 Task: Create in the project AgileCraft in Backlog an issue 'Integrate a new virtual reality feature into an existing mobile application to enhance user experience and immersion', assign it to team member softage.3@softage.net and change the status to IN PROGRESS. Create in the project AgileCraft in Backlog an issue 'Develop a new tool for automated testing of performance and stress testing for voice assistants', assign it to team member softage.4@softage.net and change the status to IN PROGRESS
Action: Mouse moved to (193, 58)
Screenshot: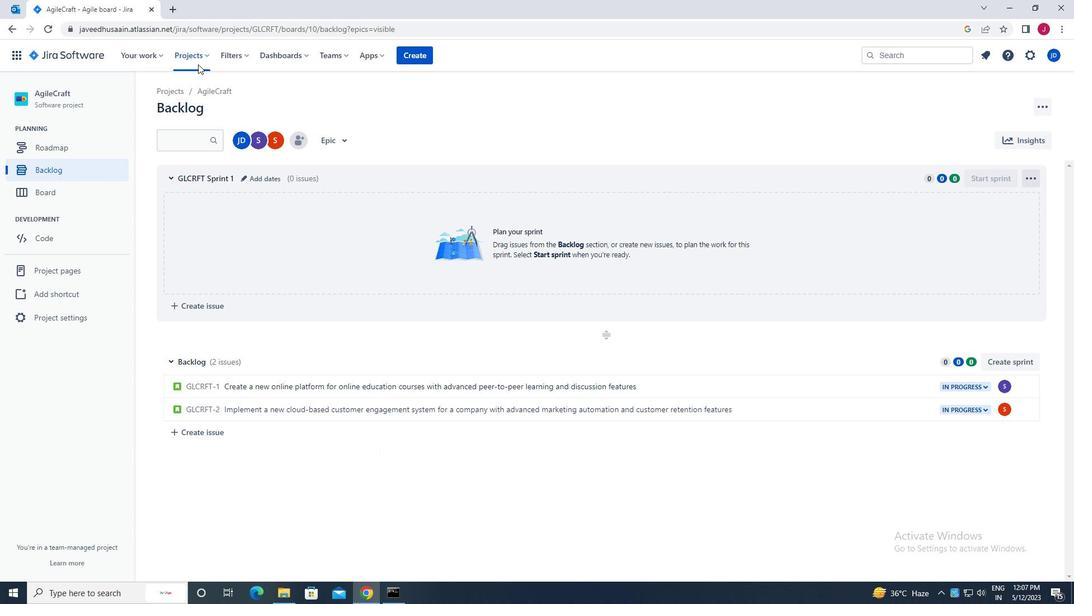 
Action: Mouse pressed left at (193, 58)
Screenshot: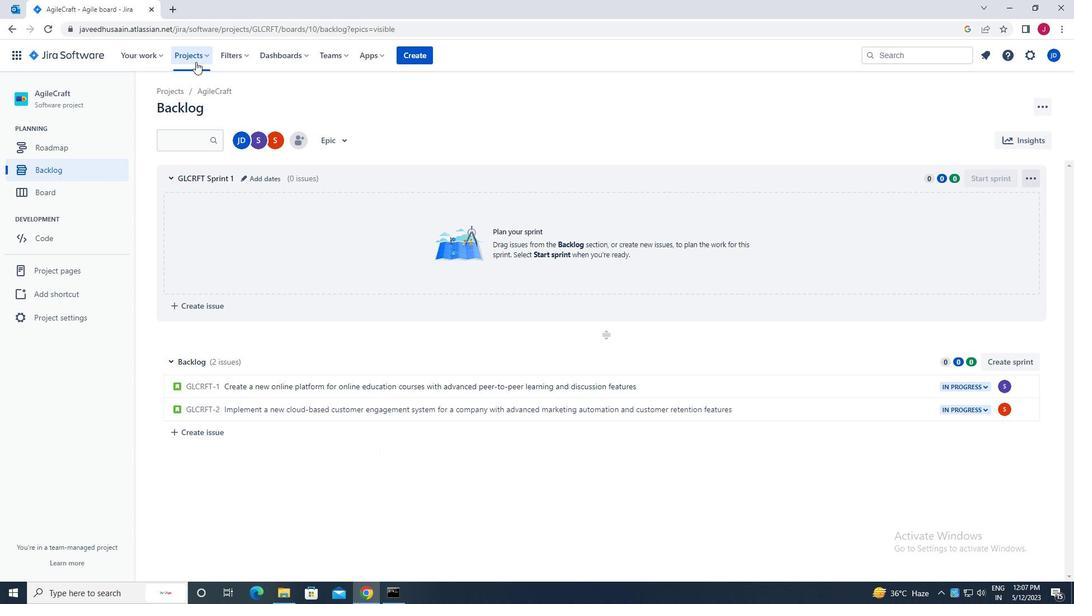 
Action: Mouse moved to (222, 100)
Screenshot: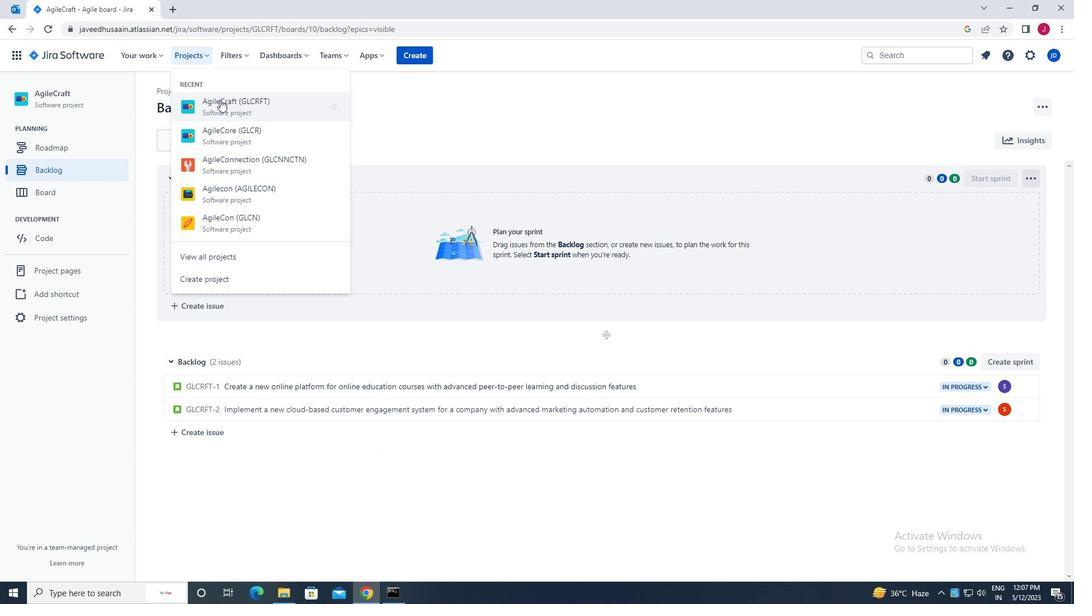 
Action: Mouse pressed left at (222, 100)
Screenshot: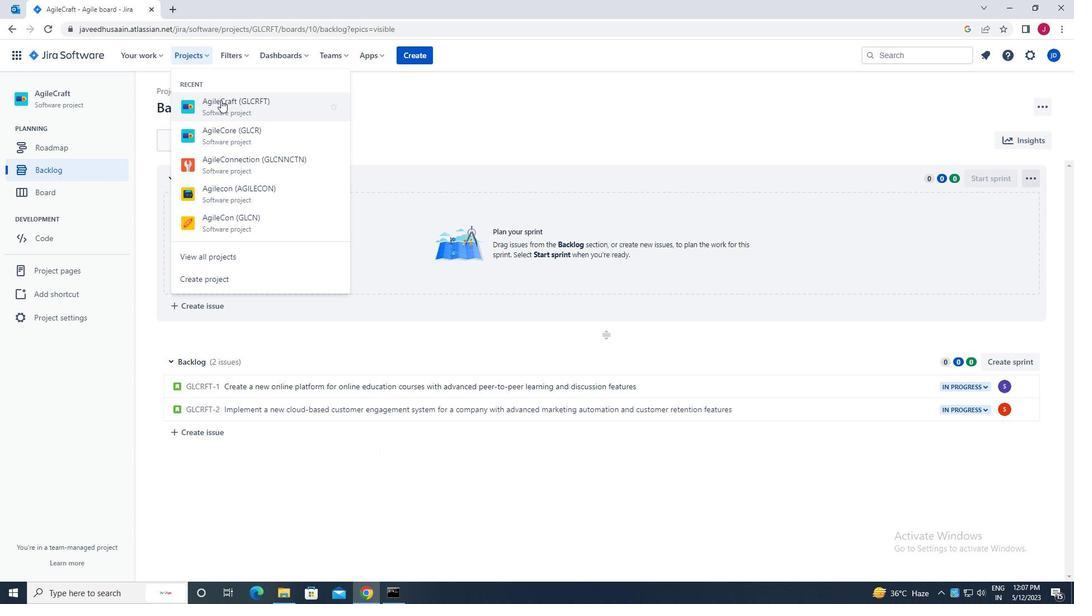
Action: Mouse moved to (69, 170)
Screenshot: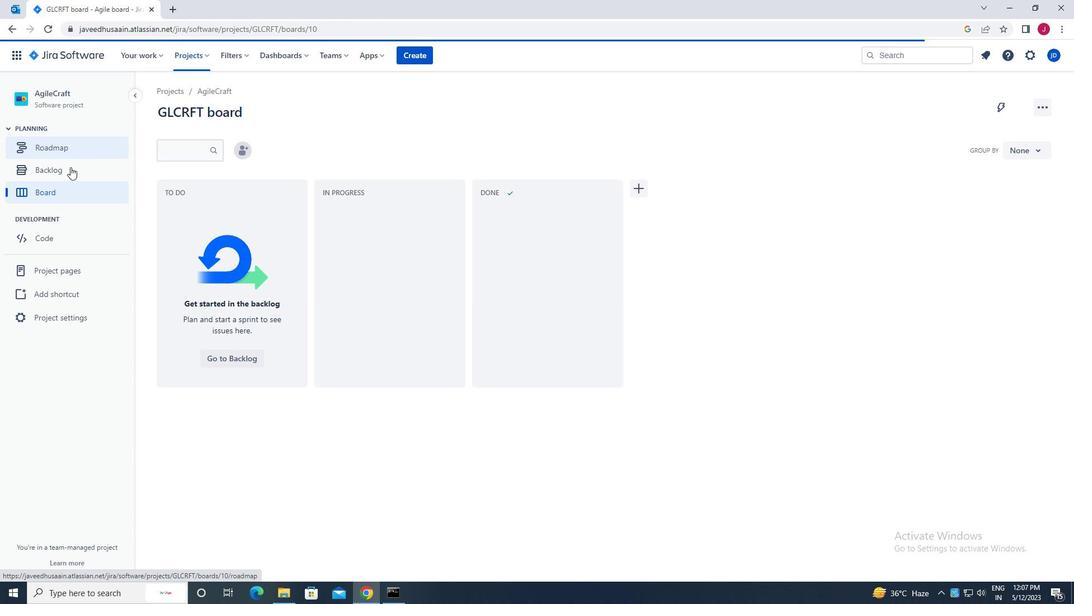 
Action: Mouse pressed left at (69, 170)
Screenshot: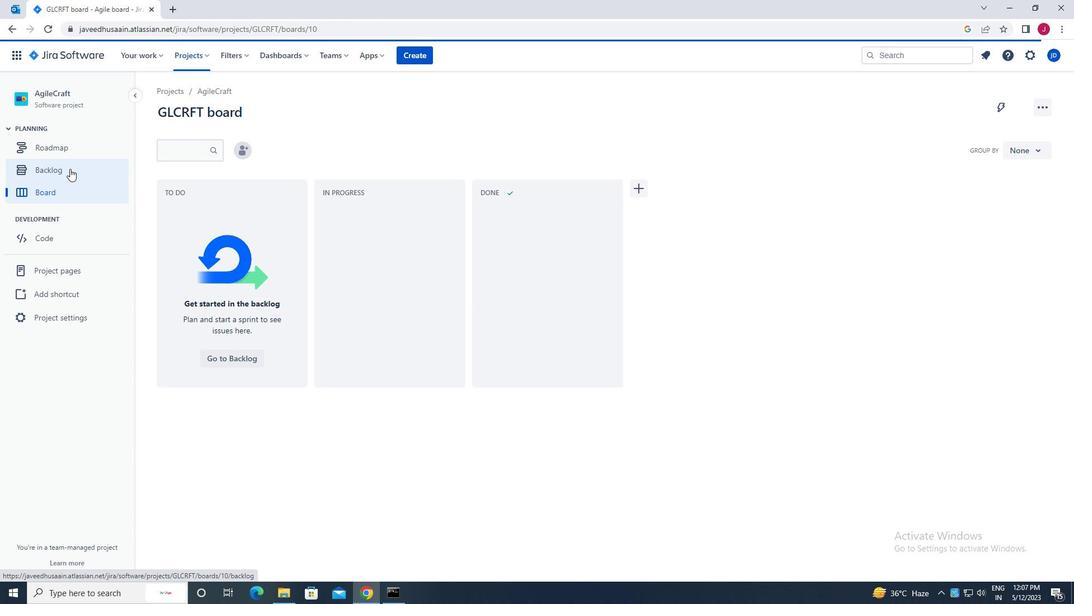 
Action: Mouse moved to (213, 438)
Screenshot: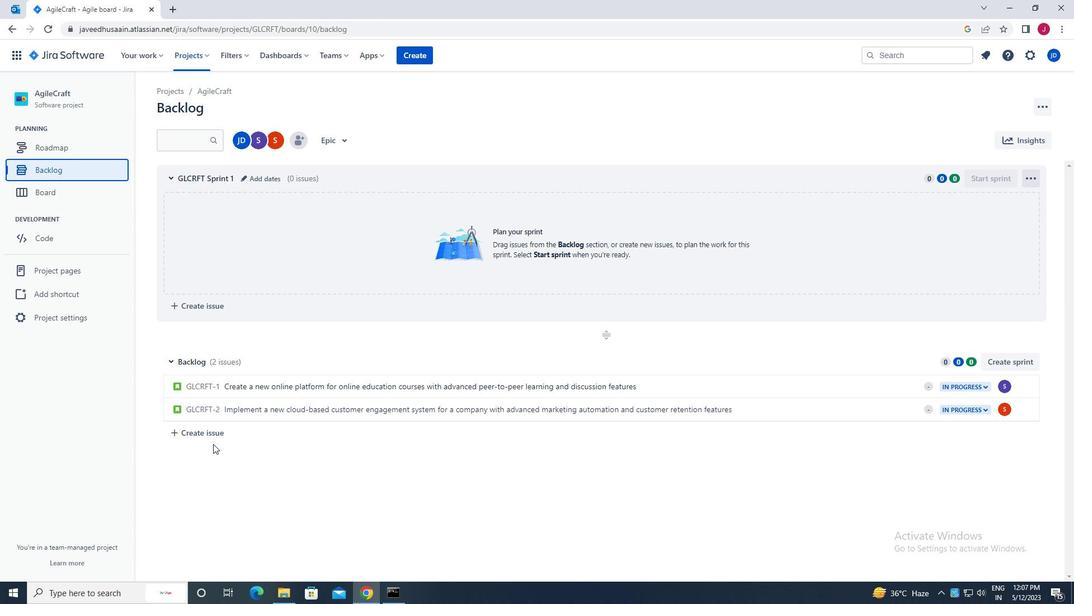 
Action: Mouse pressed left at (213, 438)
Screenshot: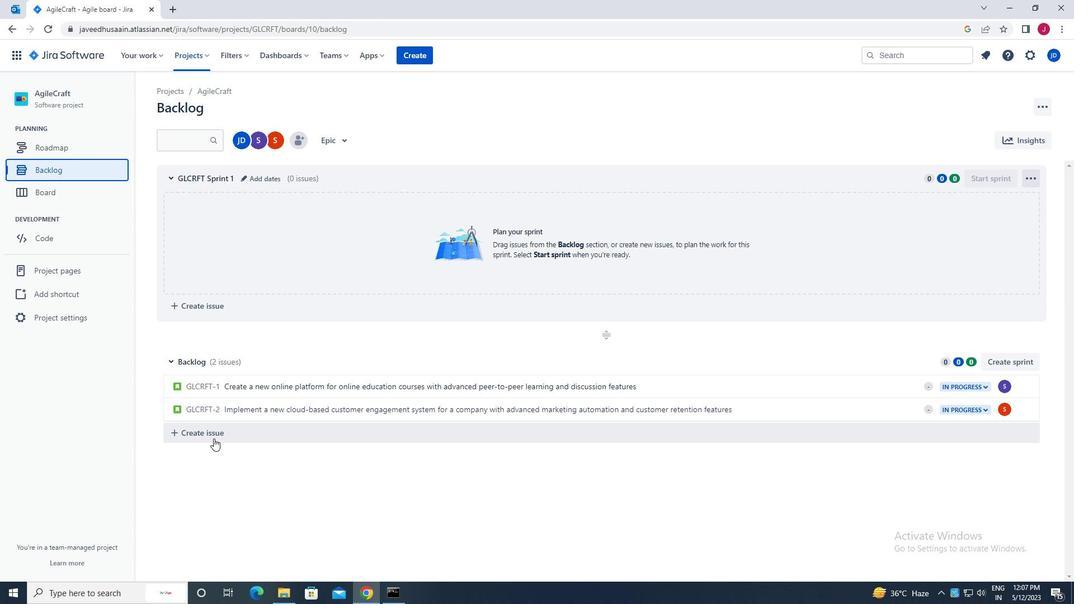 
Action: Mouse moved to (263, 434)
Screenshot: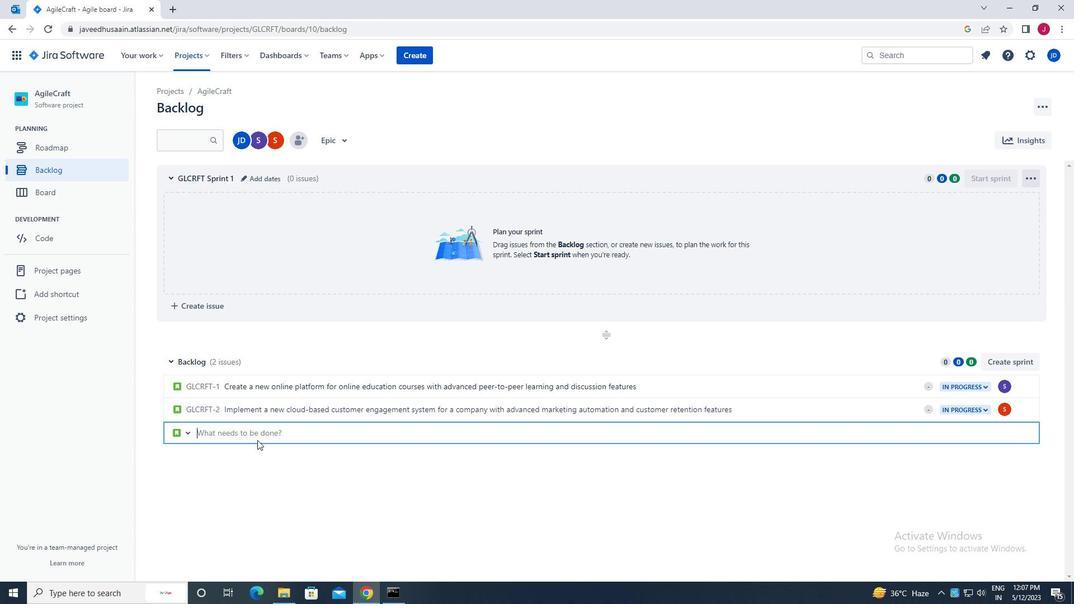 
Action: Mouse pressed left at (263, 434)
Screenshot: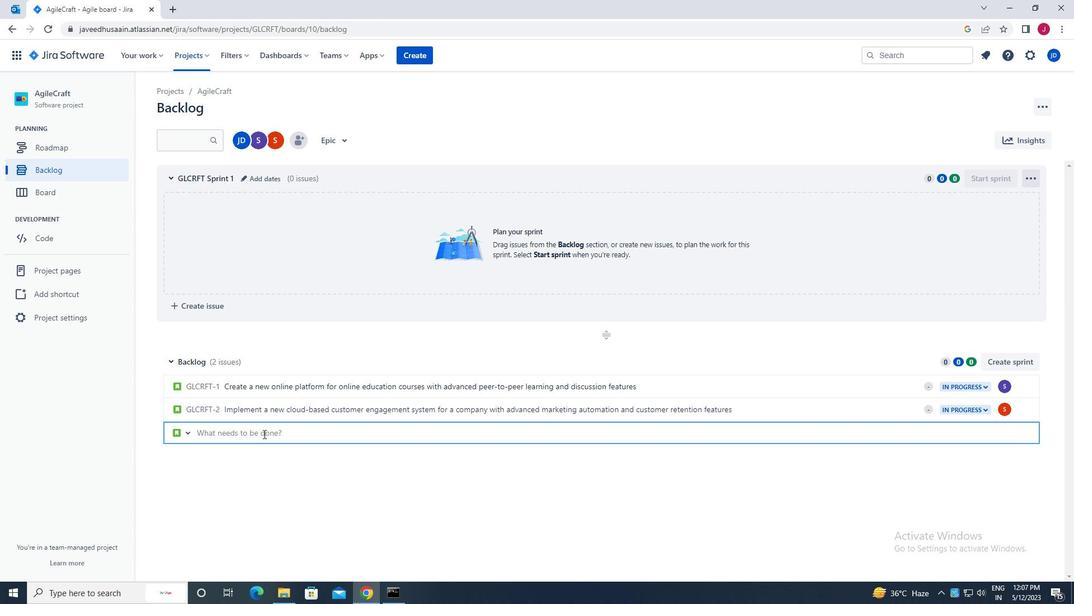 
Action: Mouse moved to (264, 434)
Screenshot: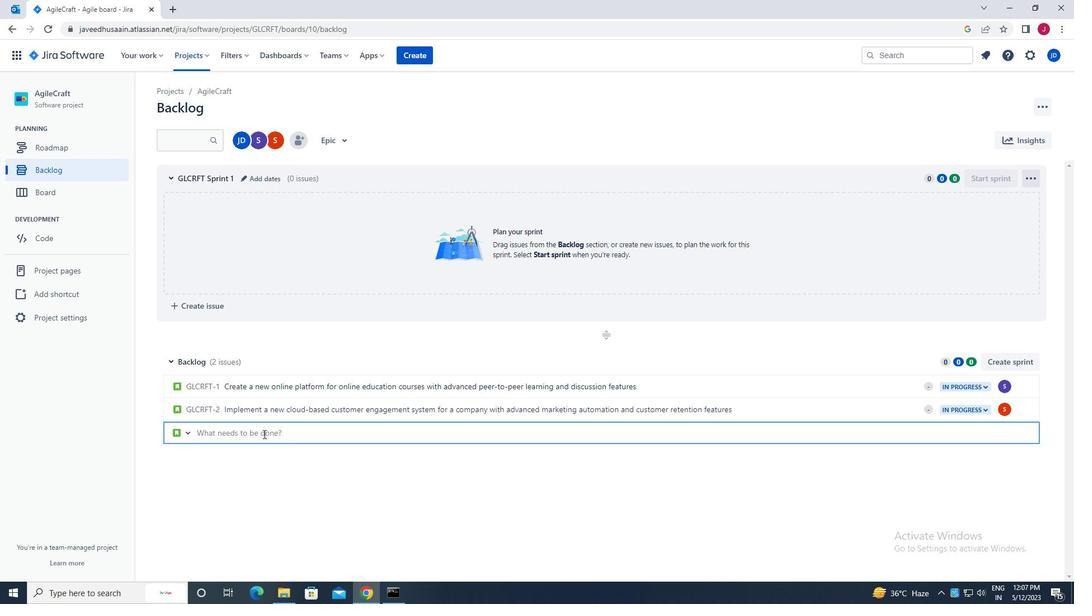 
Action: Key pressed i<Key.caps_lock>ntegrate<Key.space>a<Key.space>new<Key.space>virtual<Key.space>reality<Key.space>features<Key.backspace><Key.space>into<Key.space>an<Key.space>existing<Key.space>mobile<Key.space>application<Key.space>to<Key.space>ehn<Key.backspace><Key.backspace>nhance<Key.space>user<Key.space>experience<Key.space>and<Key.space>immersion<Key.enter>
Screenshot: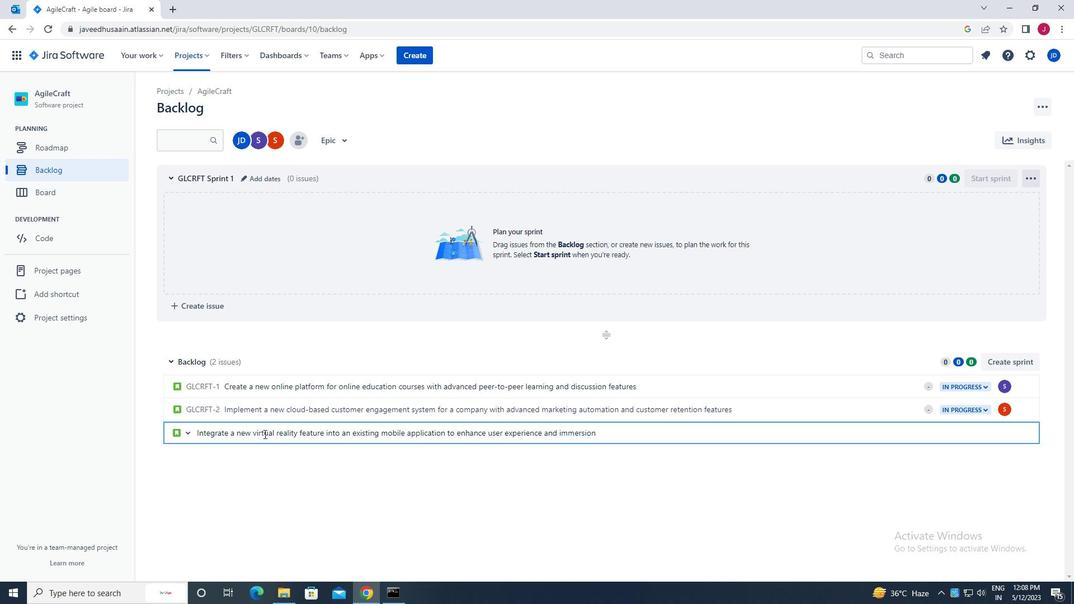 
Action: Mouse moved to (1004, 433)
Screenshot: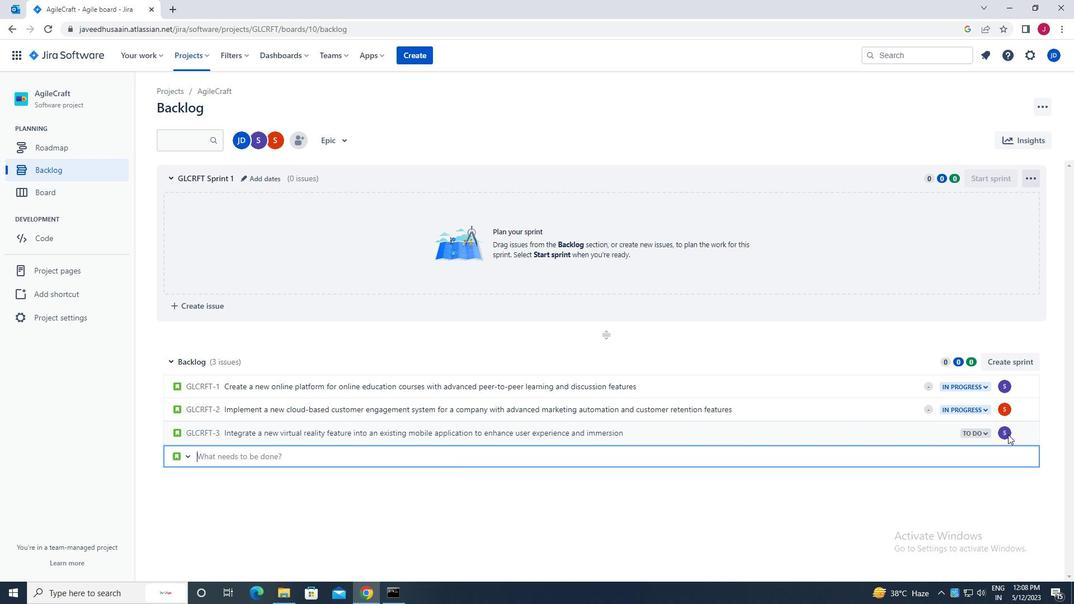 
Action: Mouse pressed left at (1004, 433)
Screenshot: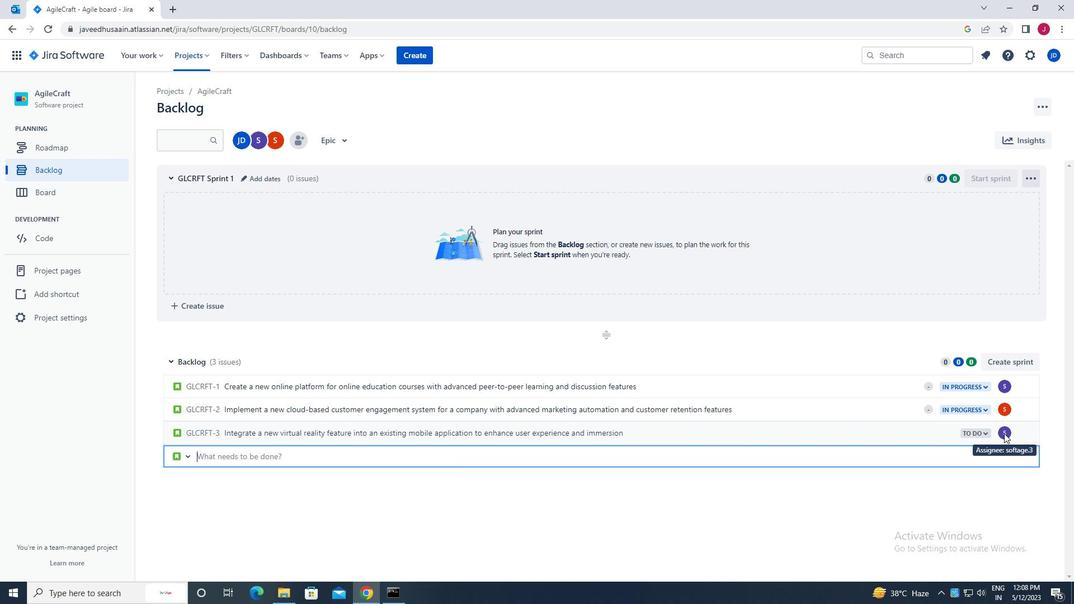 
Action: Mouse moved to (1002, 433)
Screenshot: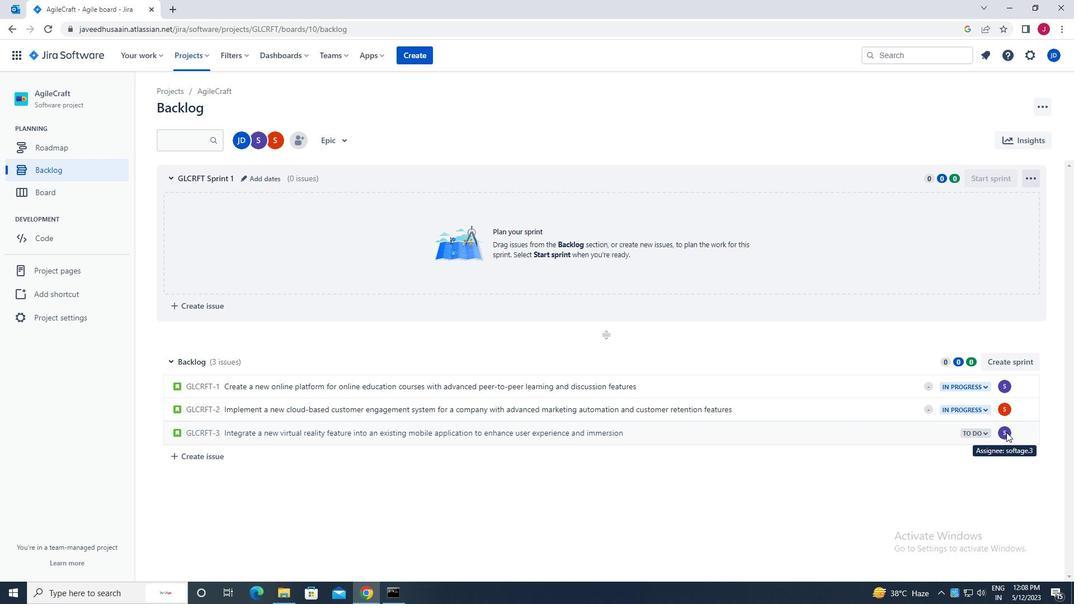 
Action: Mouse pressed left at (1002, 433)
Screenshot: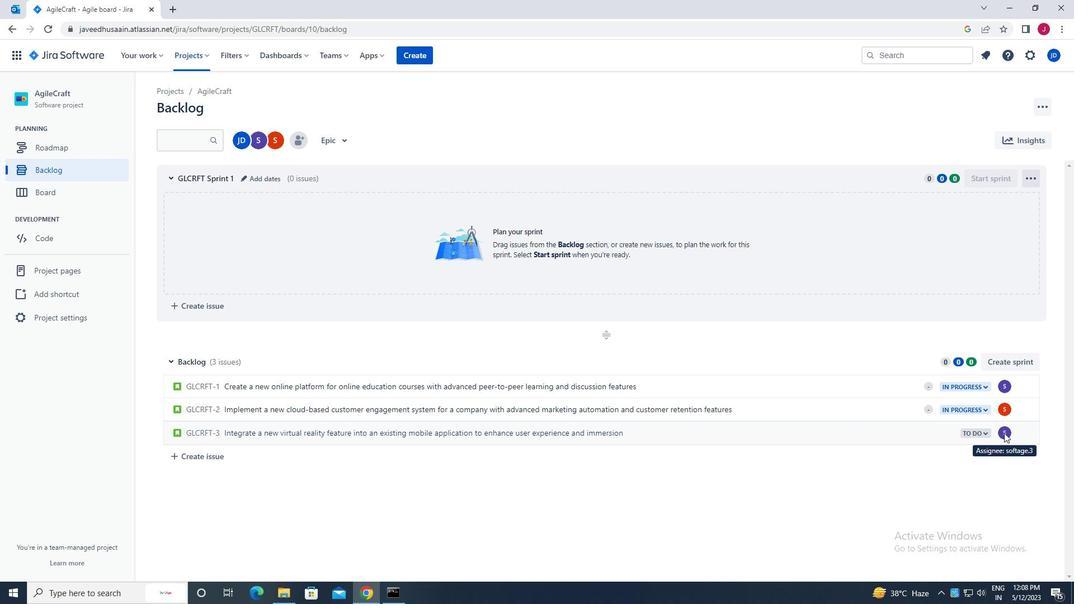 
Action: Mouse moved to (1003, 433)
Screenshot: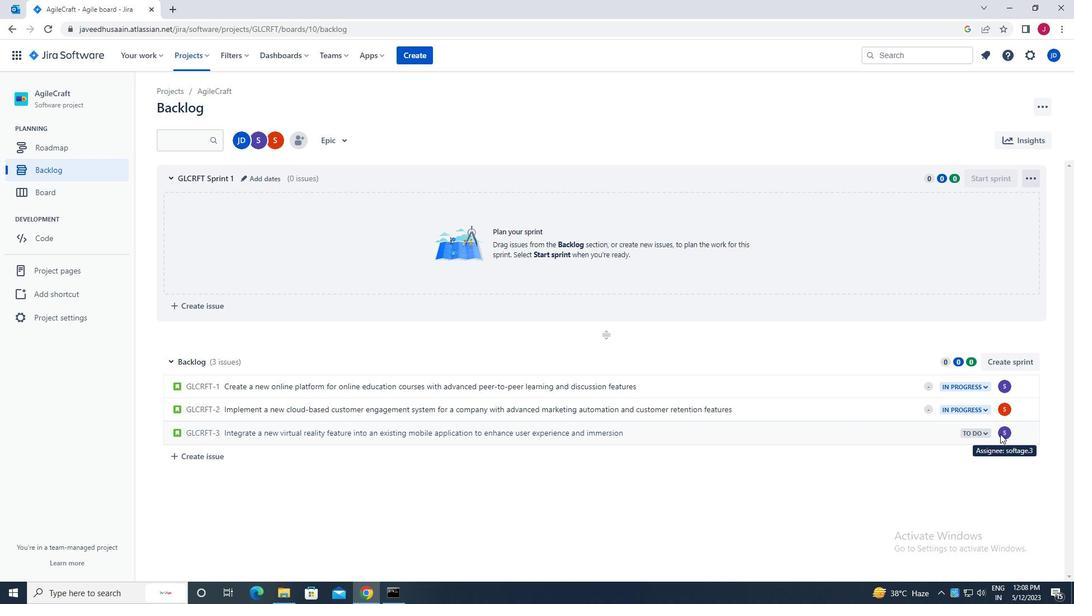 
Action: Mouse pressed left at (1003, 433)
Screenshot: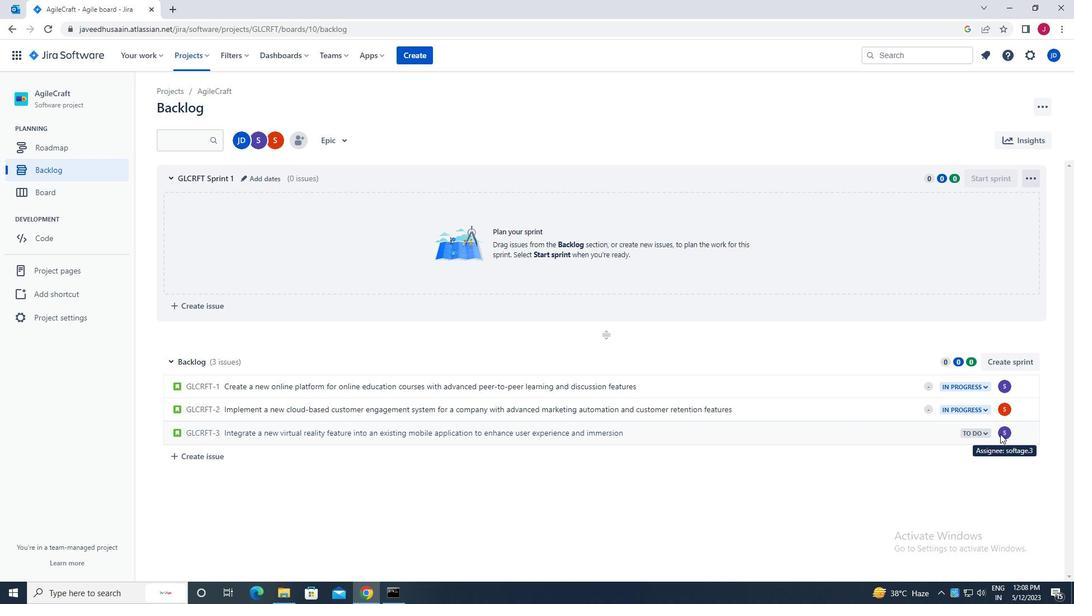 
Action: Mouse moved to (1005, 432)
Screenshot: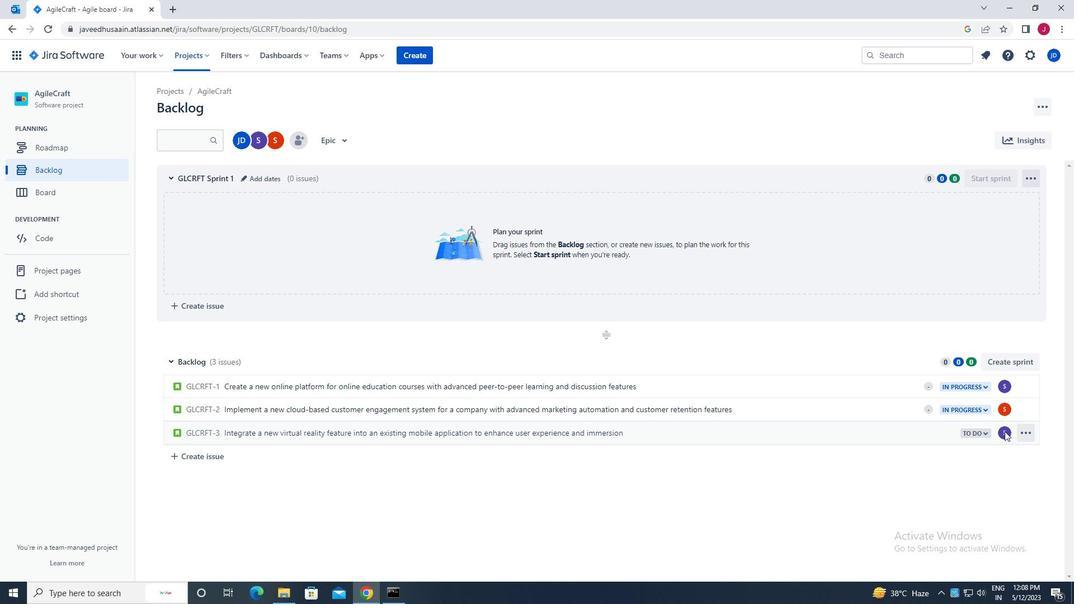
Action: Mouse pressed left at (1005, 432)
Screenshot: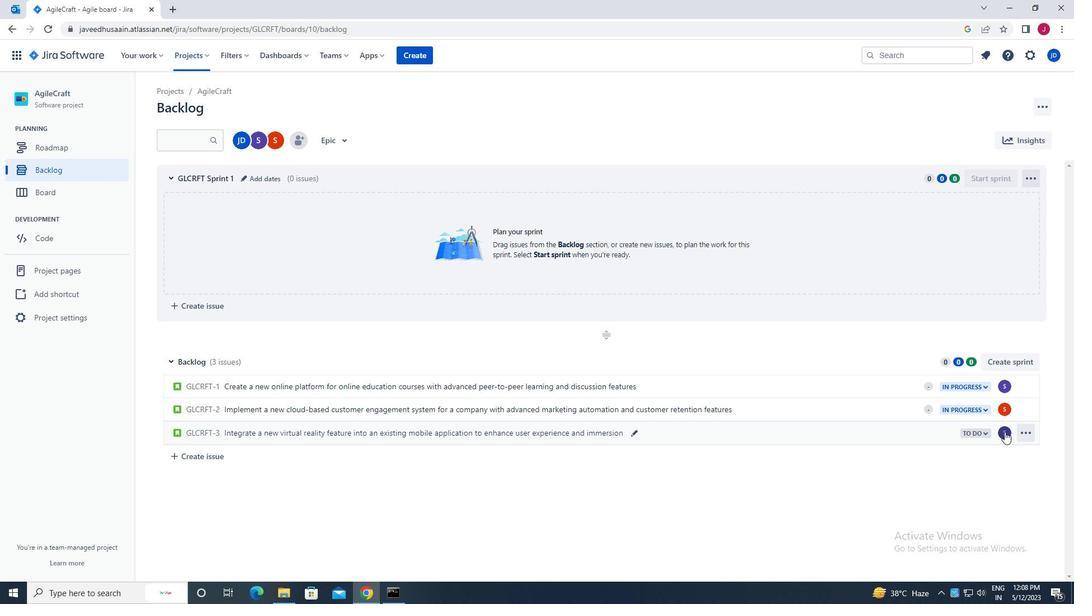 
Action: Mouse moved to (944, 462)
Screenshot: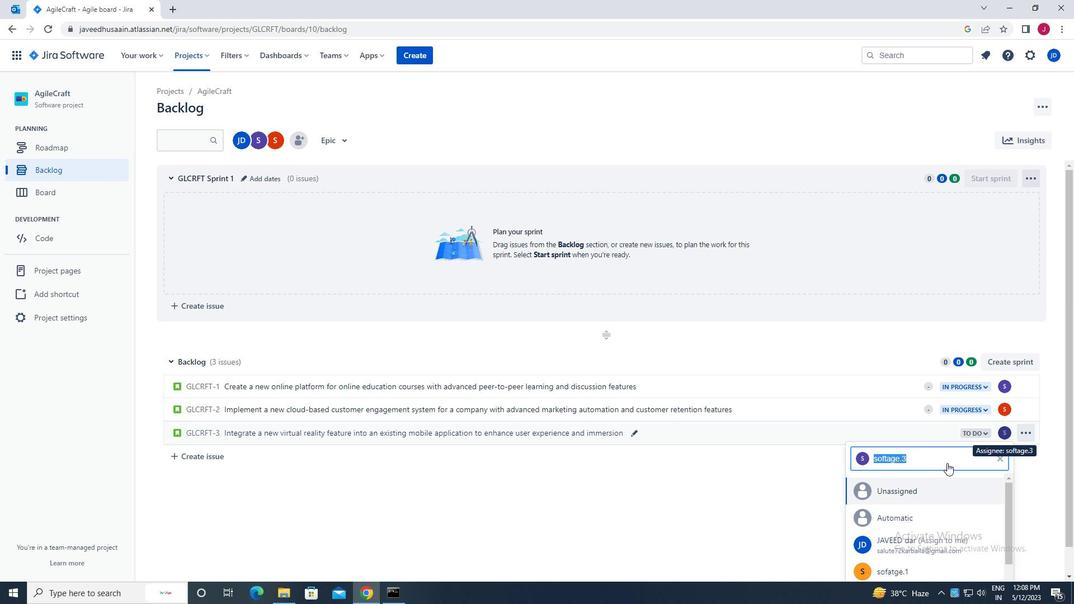 
Action: Key pressed soft
Screenshot: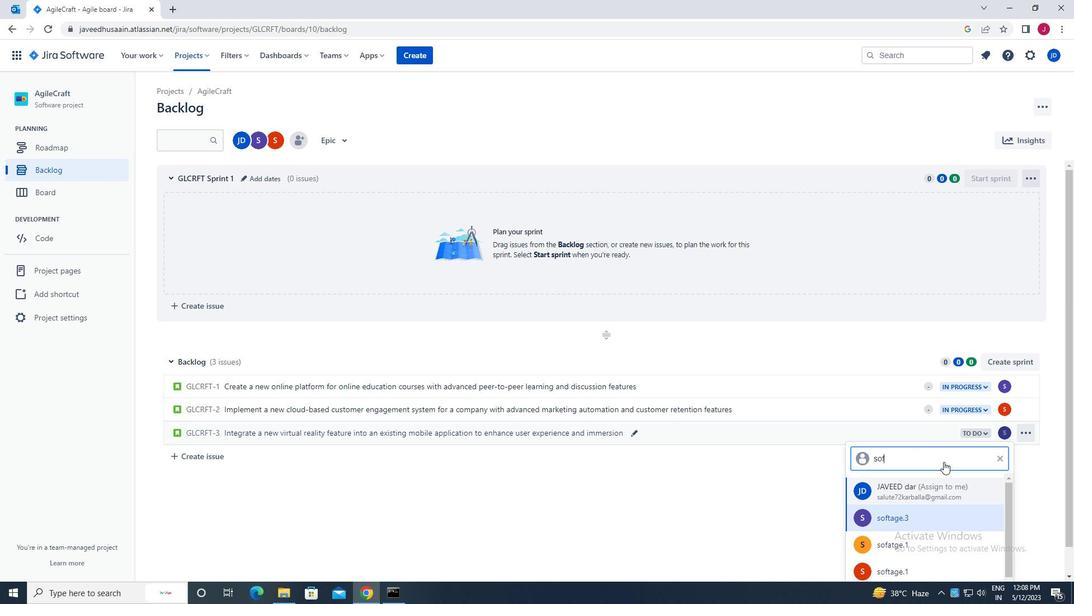 
Action: Mouse moved to (930, 492)
Screenshot: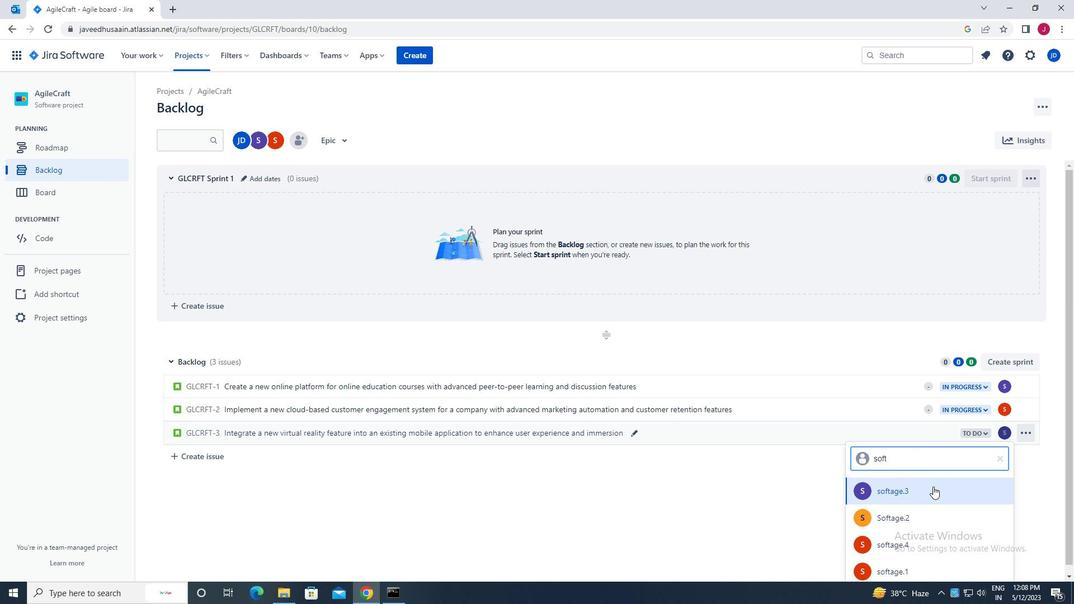 
Action: Mouse pressed left at (930, 492)
Screenshot: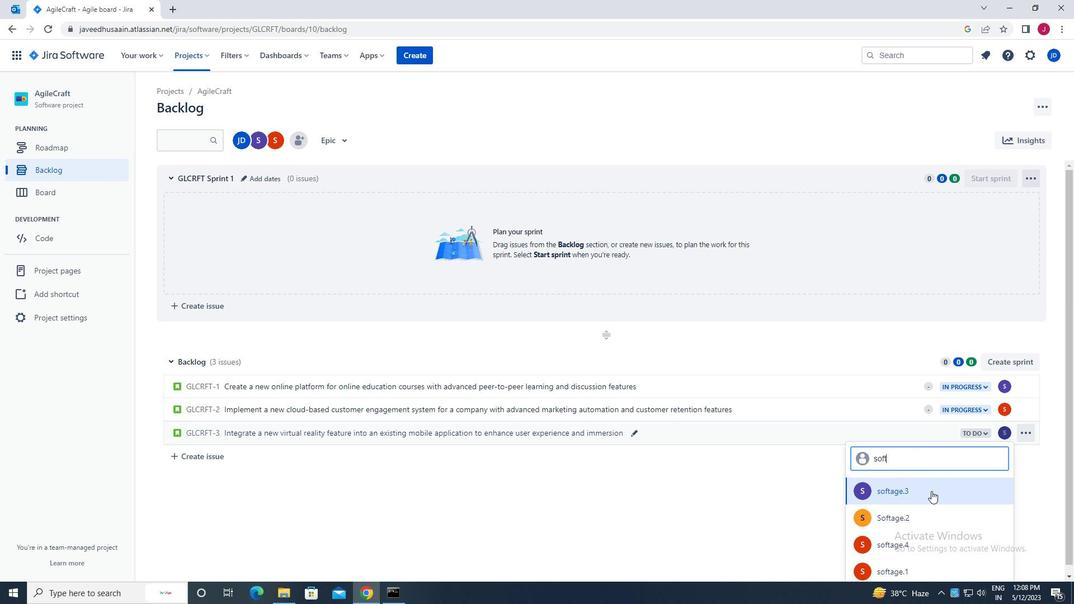 
Action: Mouse moved to (984, 434)
Screenshot: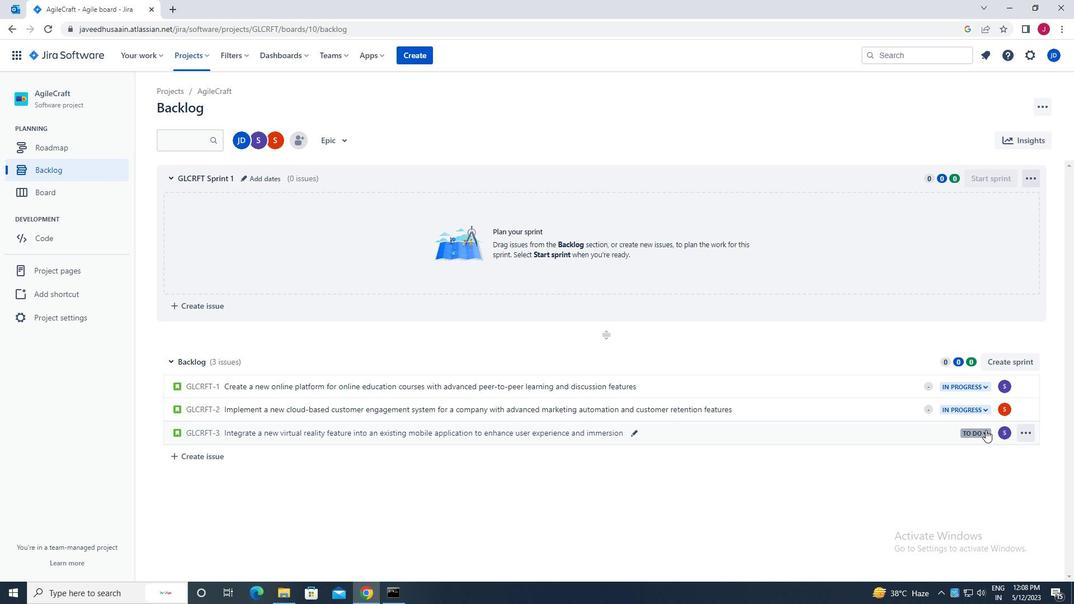 
Action: Mouse pressed left at (984, 434)
Screenshot: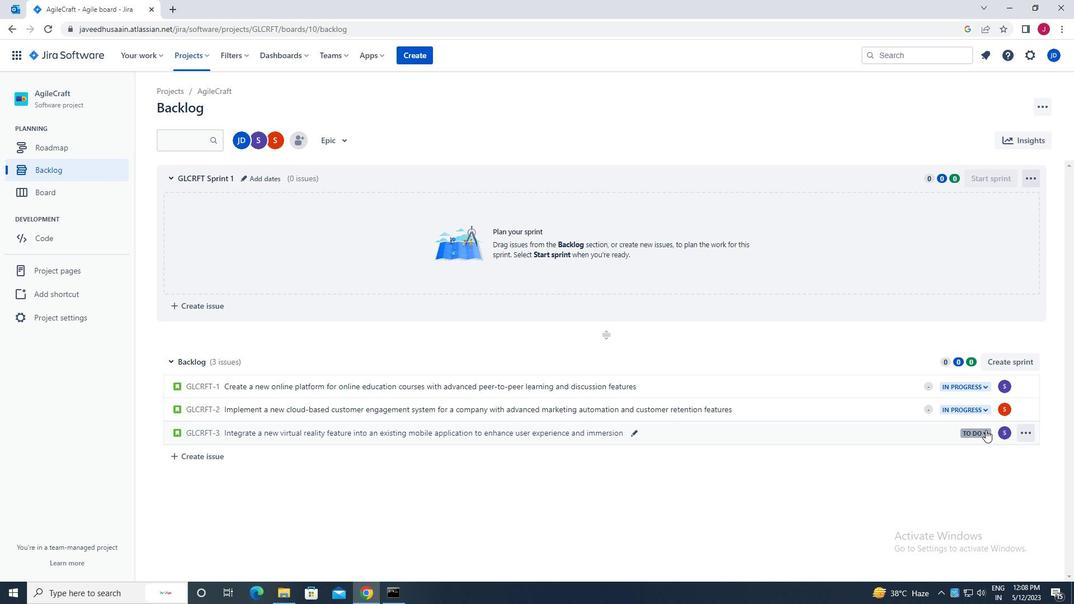 
Action: Mouse moved to (907, 454)
Screenshot: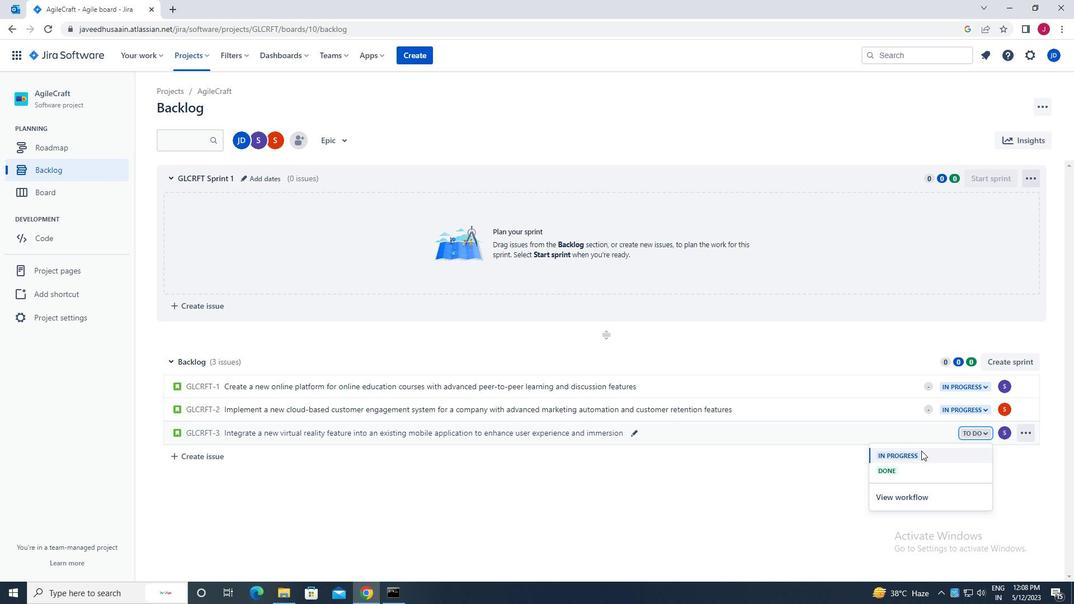 
Action: Mouse pressed left at (907, 454)
Screenshot: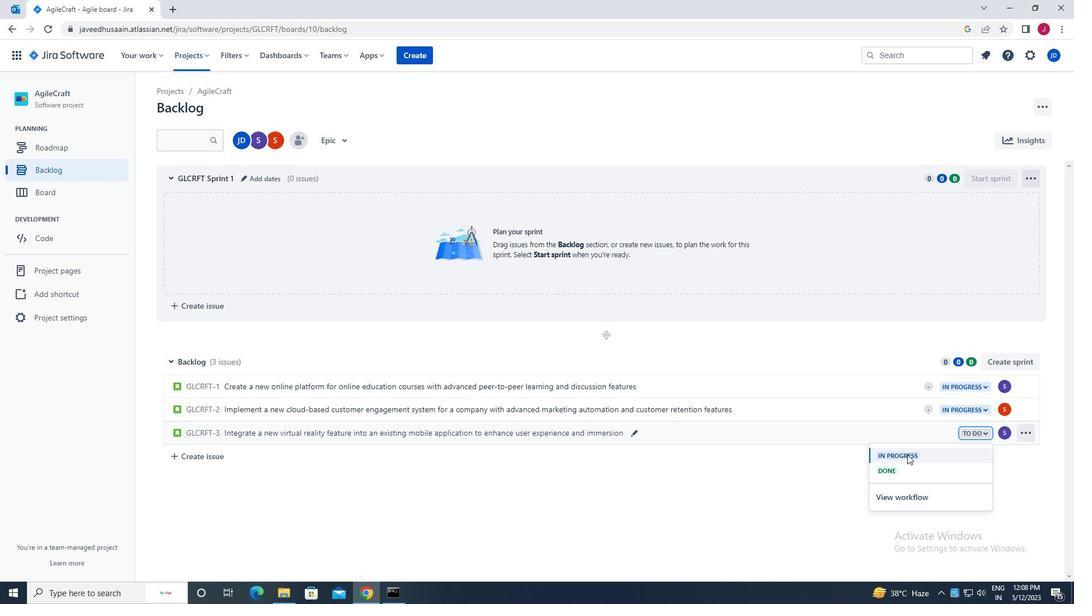 
Action: Mouse moved to (202, 453)
Screenshot: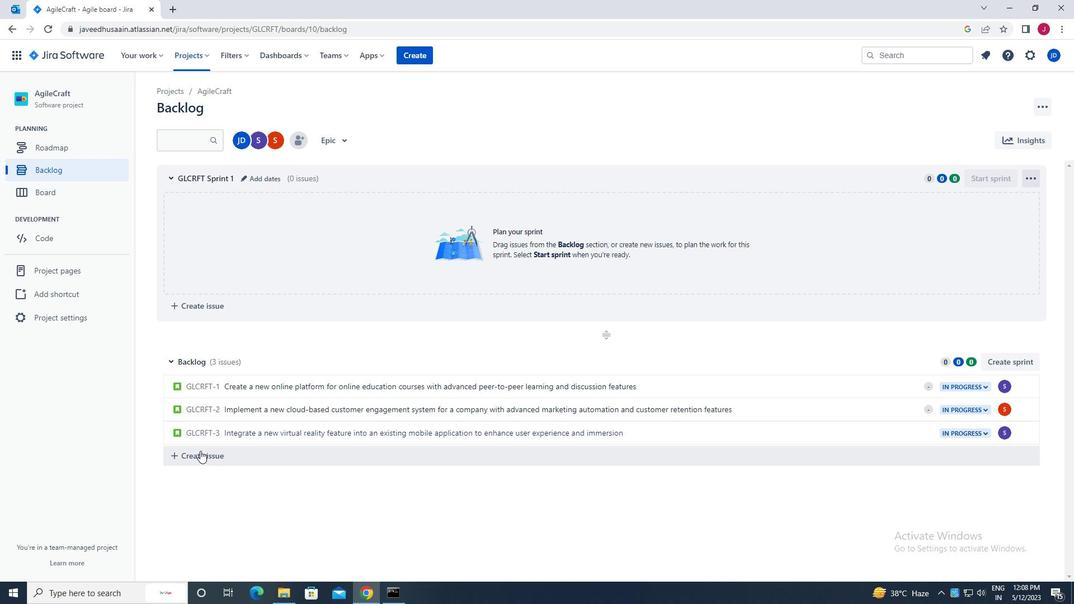 
Action: Mouse pressed left at (202, 453)
Screenshot: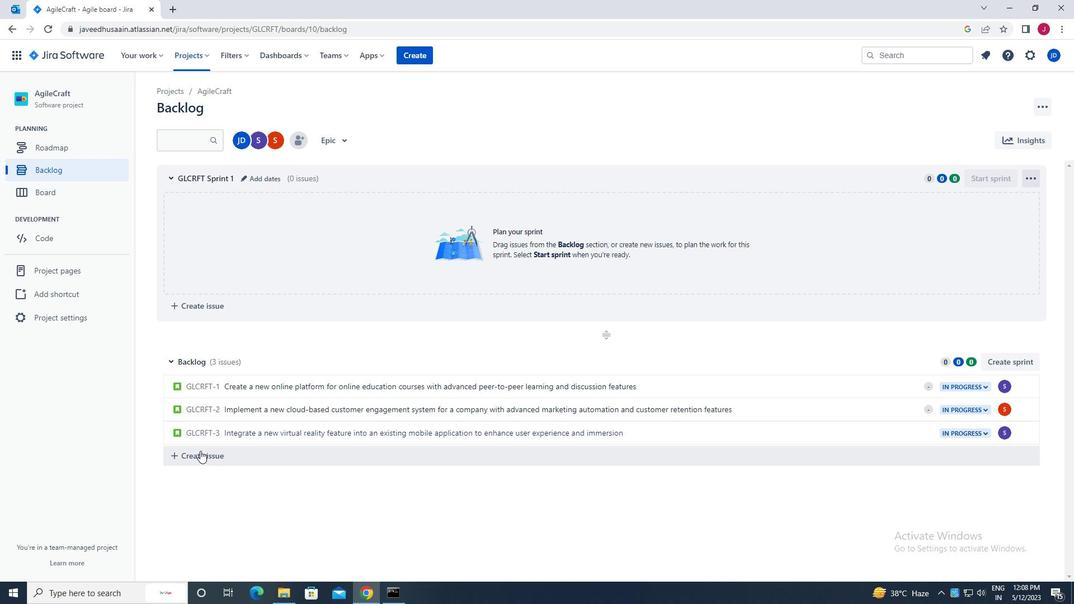 
Action: Mouse moved to (236, 456)
Screenshot: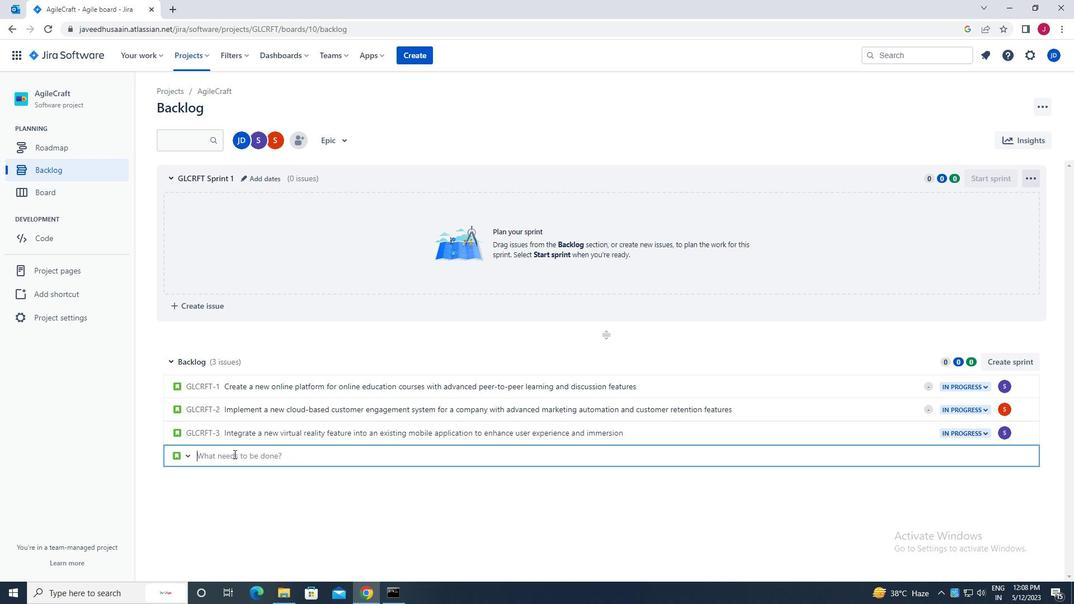 
Action: Mouse pressed left at (236, 456)
Screenshot: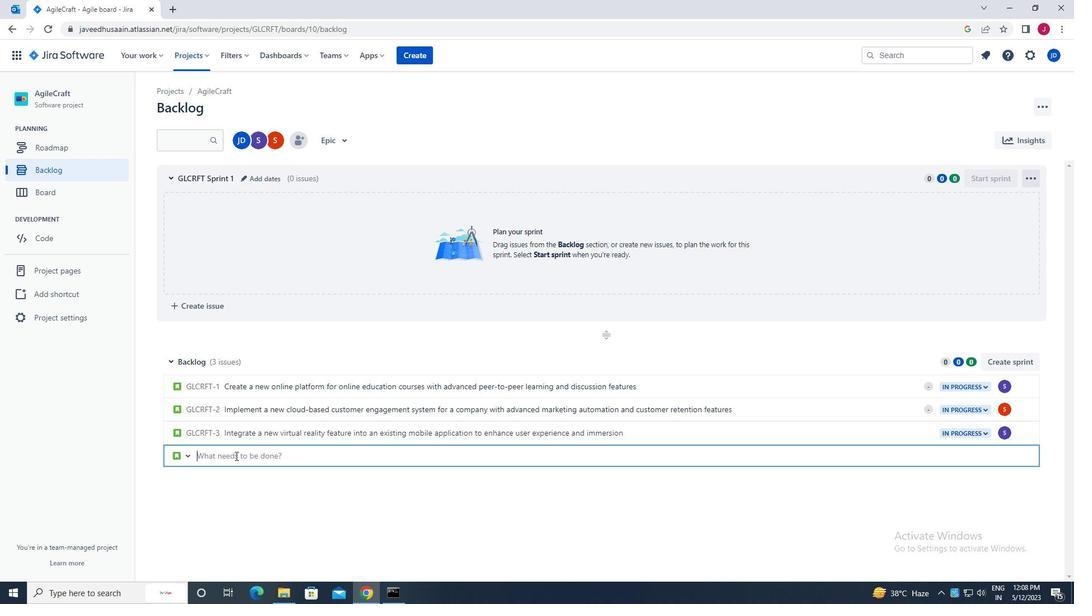 
Action: Key pressed <Key.caps_lock>d<Key.caps_lock>evelop<Key.space>a<Key.space>new<Key.space>tool<Key.space>for<Key.space>automated<Key.space>testing<Key.space>of<Key.space>performance<Key.space>and<Key.space>stress<Key.space>testing<Key.space>for<Key.space>voice<Key.space>assistab<Key.backspace>nts<Key.enter>
Screenshot: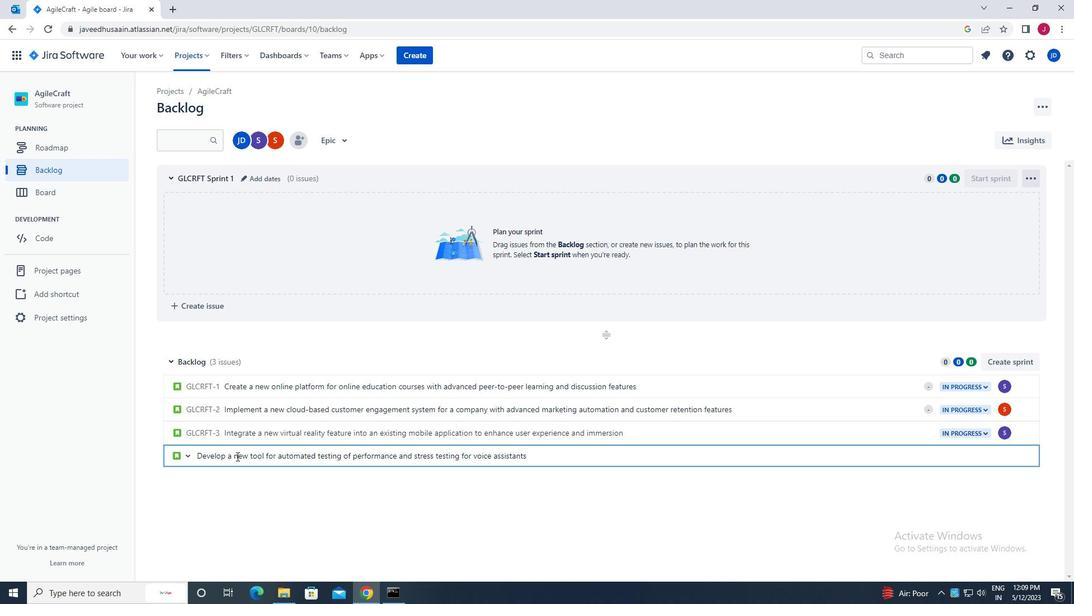 
Action: Mouse moved to (1001, 454)
Screenshot: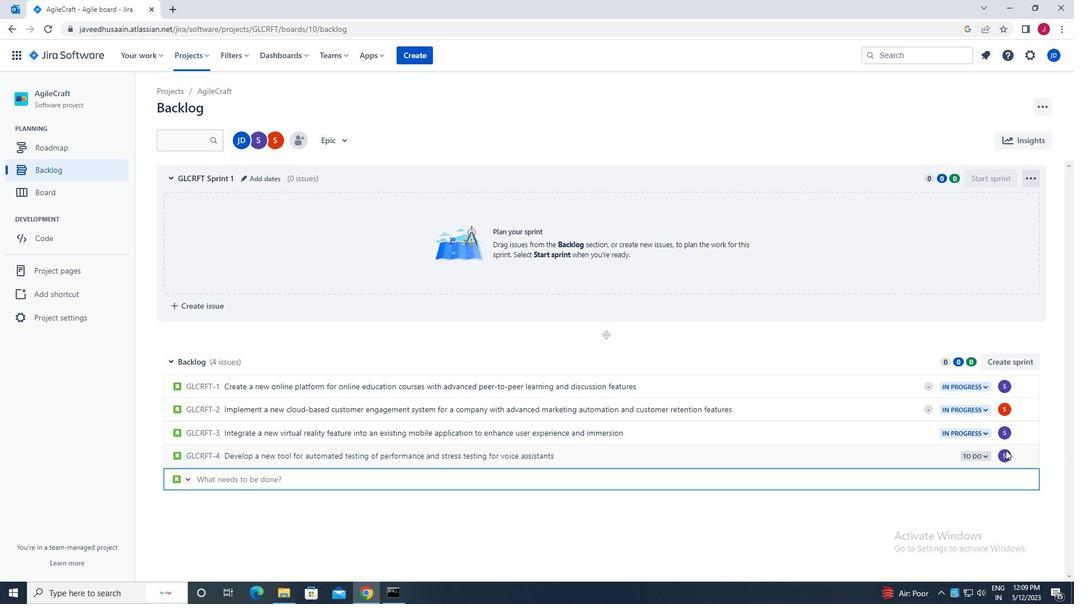 
Action: Mouse pressed left at (1001, 454)
Screenshot: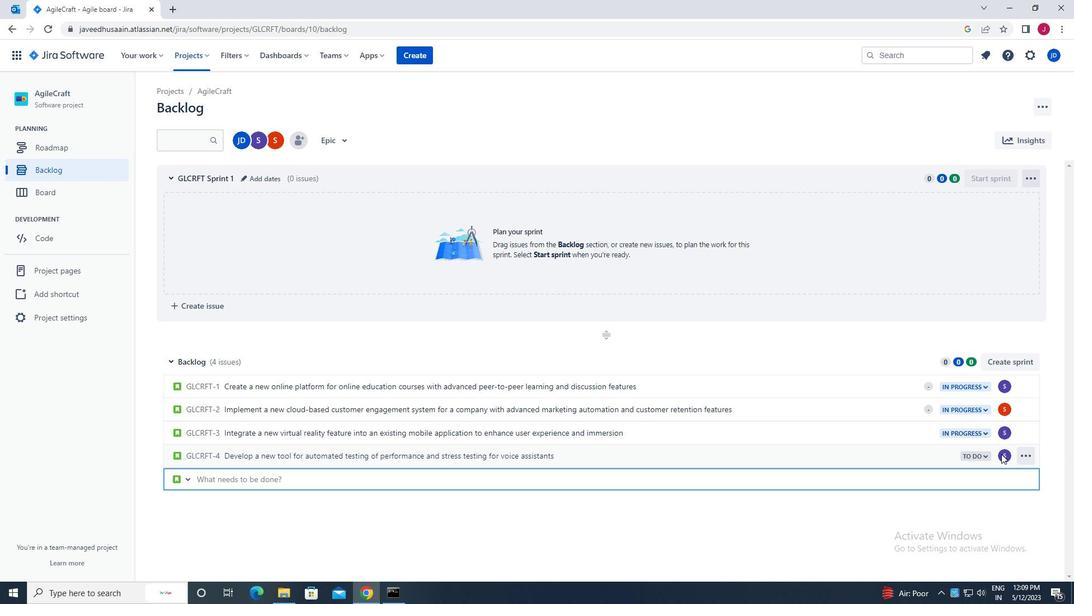 
Action: Mouse pressed left at (1001, 454)
Screenshot: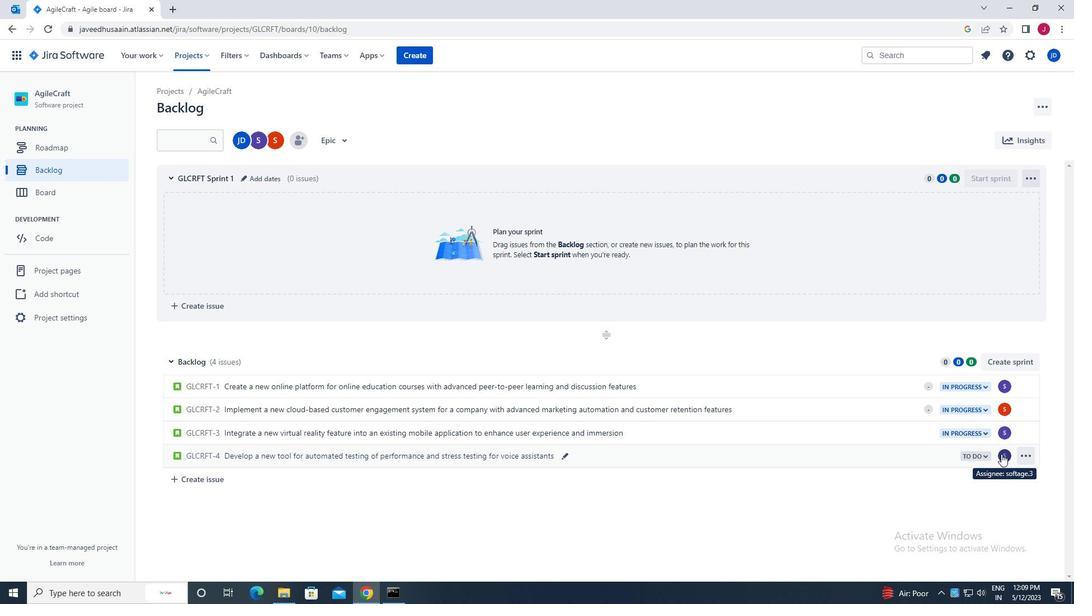 
Action: Mouse moved to (924, 483)
Screenshot: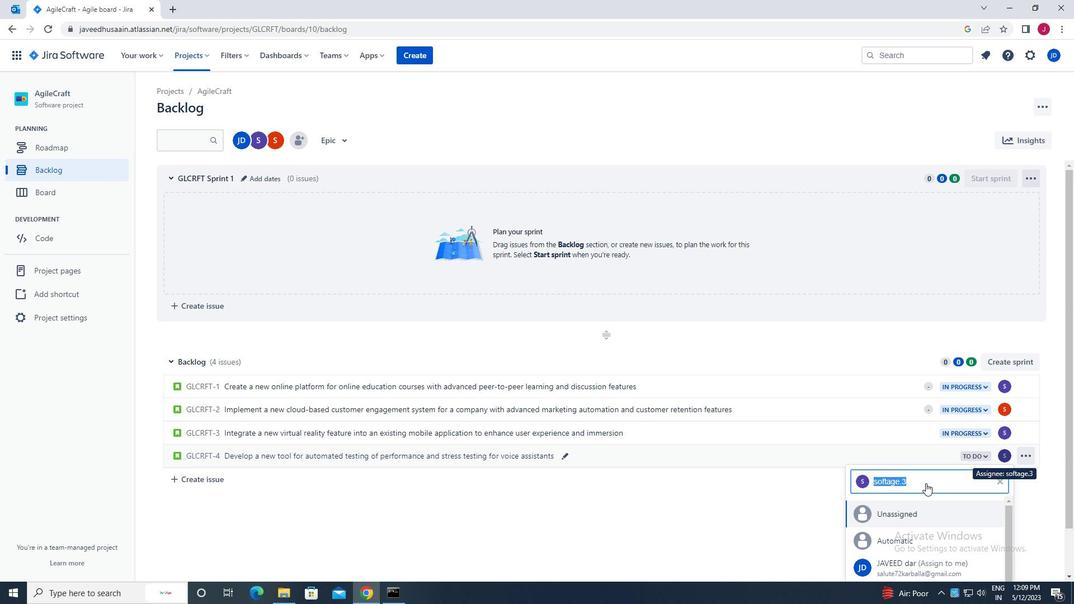 
Action: Key pressed soft
Screenshot: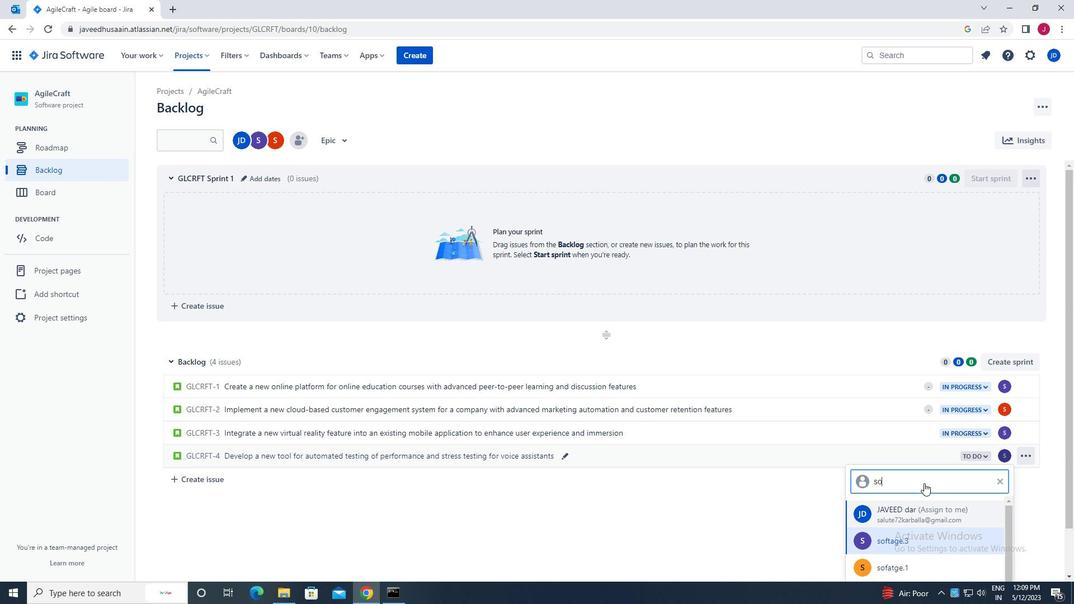 
Action: Mouse moved to (923, 505)
Screenshot: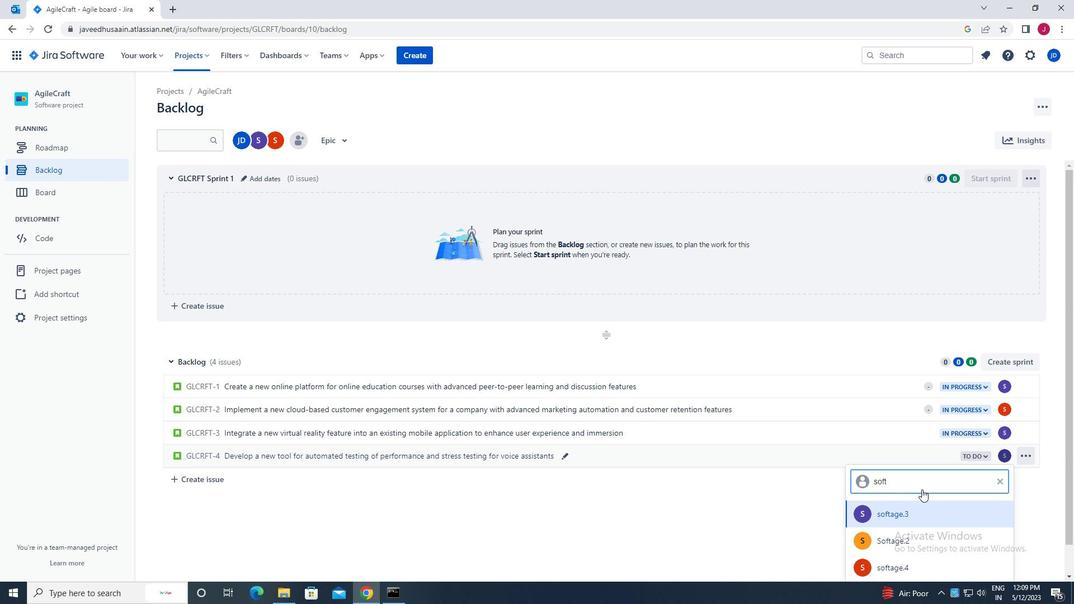 
Action: Mouse scrolled (923, 504) with delta (0, 0)
Screenshot: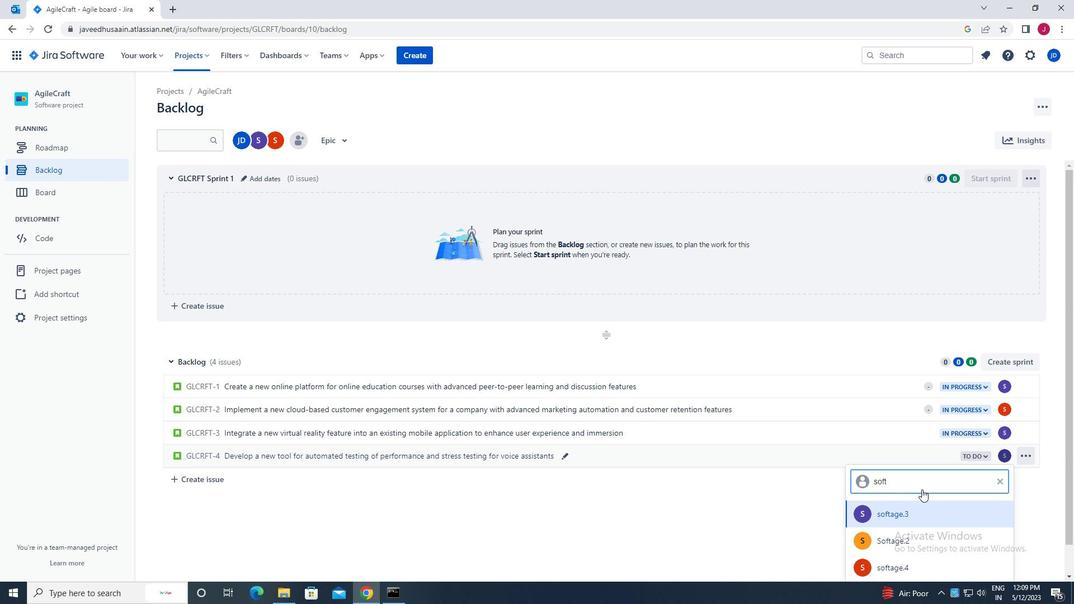 
Action: Mouse moved to (923, 505)
Screenshot: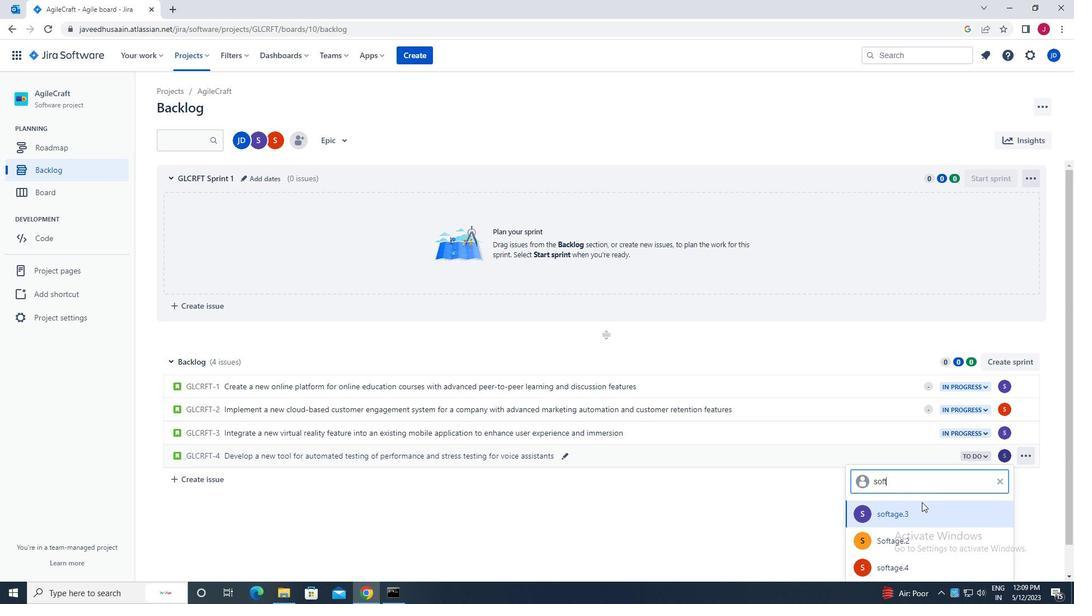 
Action: Mouse scrolled (923, 505) with delta (0, 0)
Screenshot: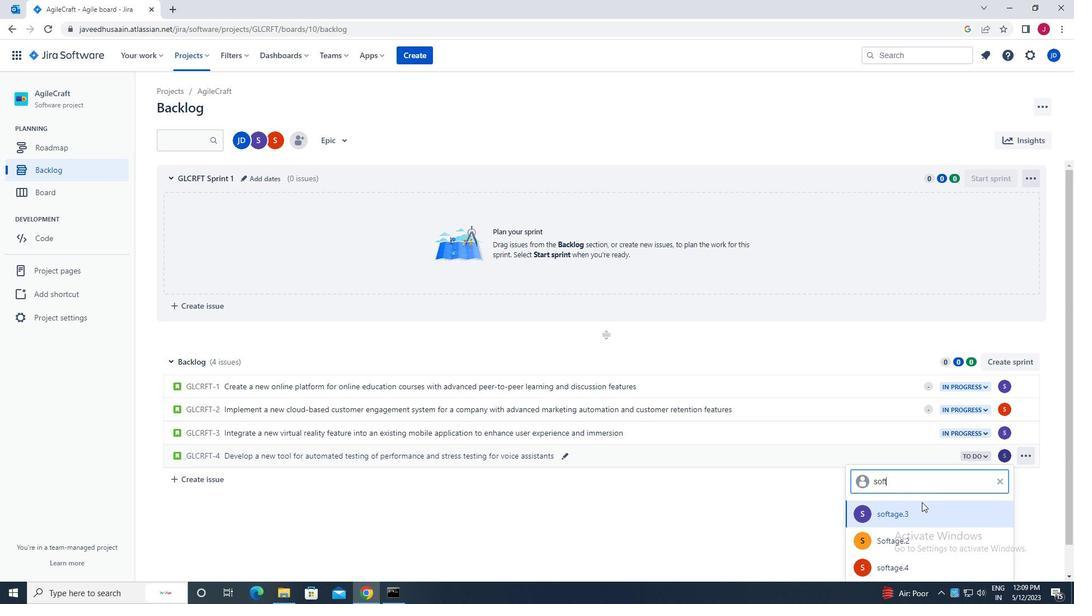 
Action: Mouse scrolled (923, 505) with delta (0, 0)
Screenshot: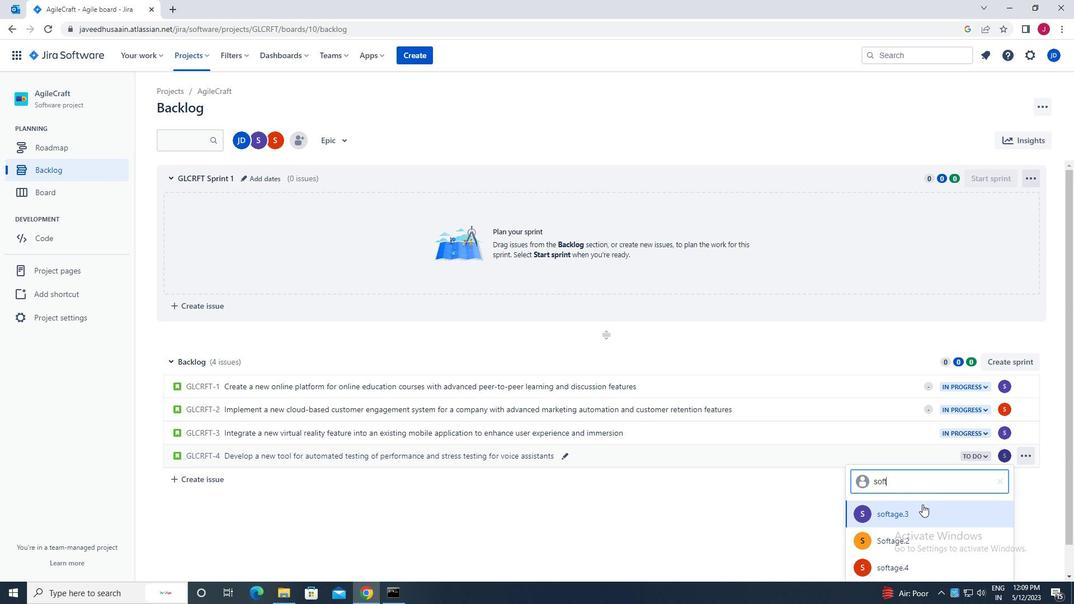 
Action: Mouse moved to (906, 566)
Screenshot: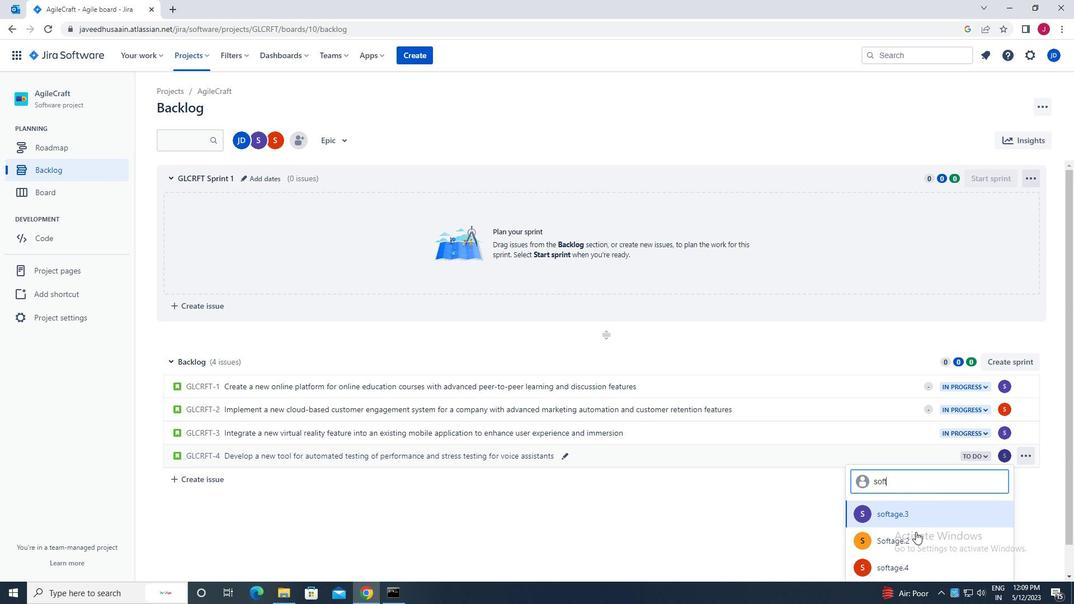 
Action: Mouse pressed left at (906, 566)
Screenshot: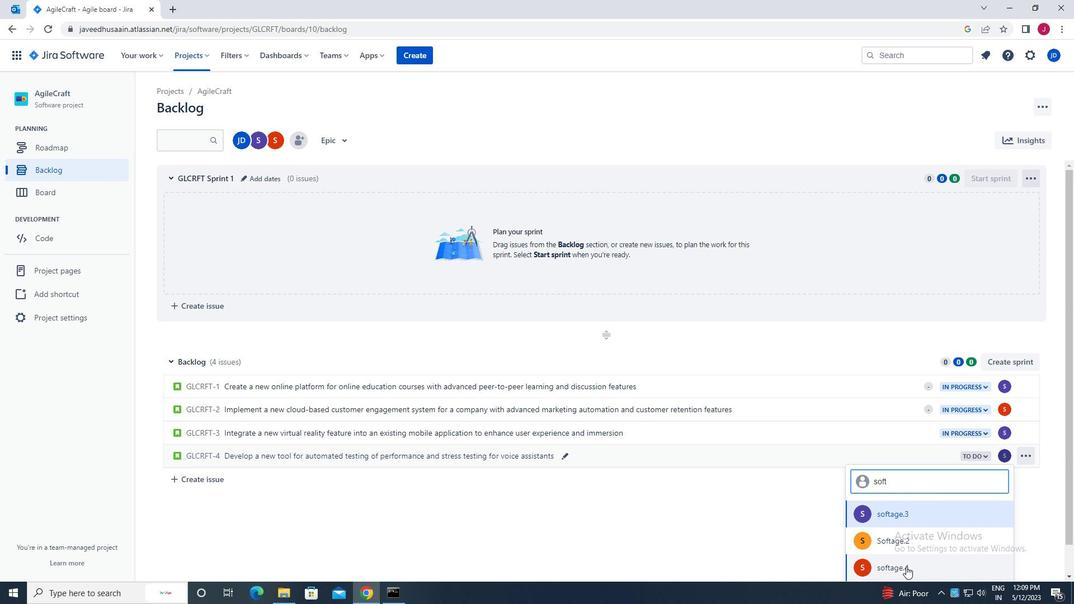 
Action: Mouse moved to (969, 457)
Screenshot: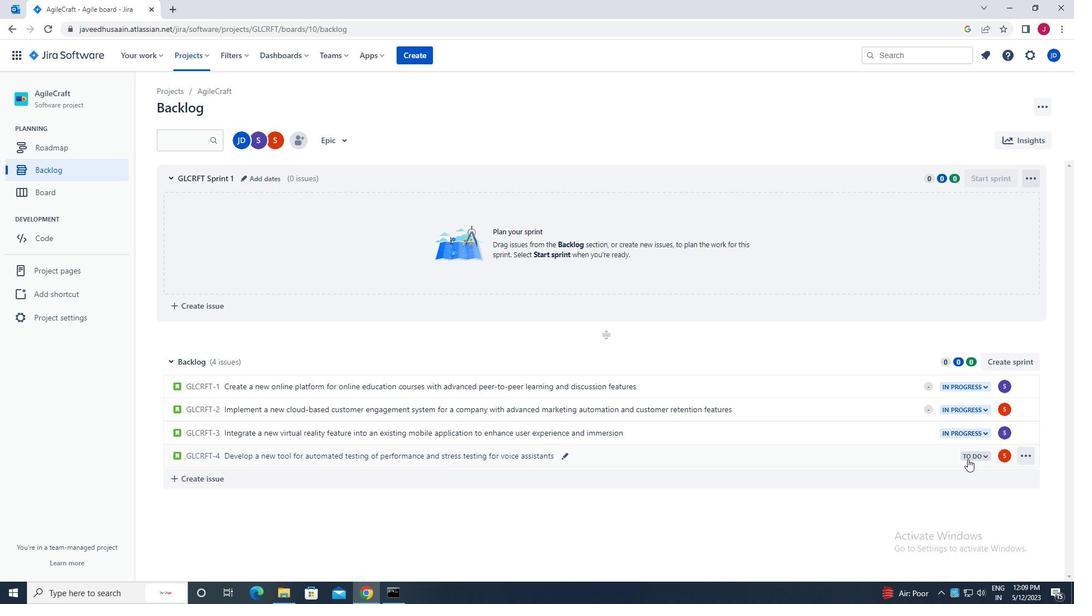 
Action: Mouse pressed left at (969, 457)
Screenshot: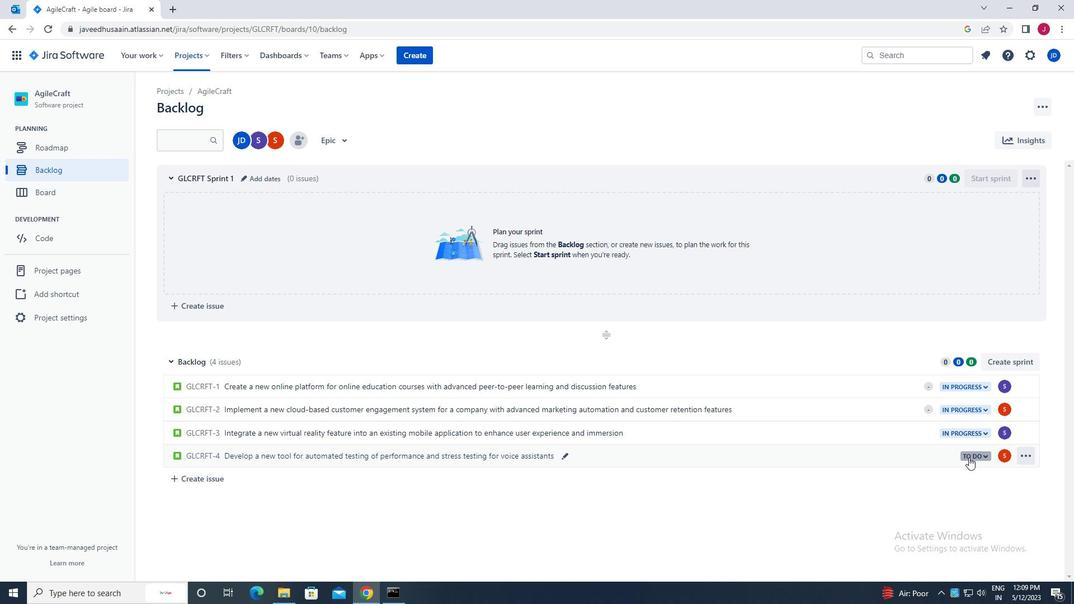 
Action: Mouse moved to (911, 477)
Screenshot: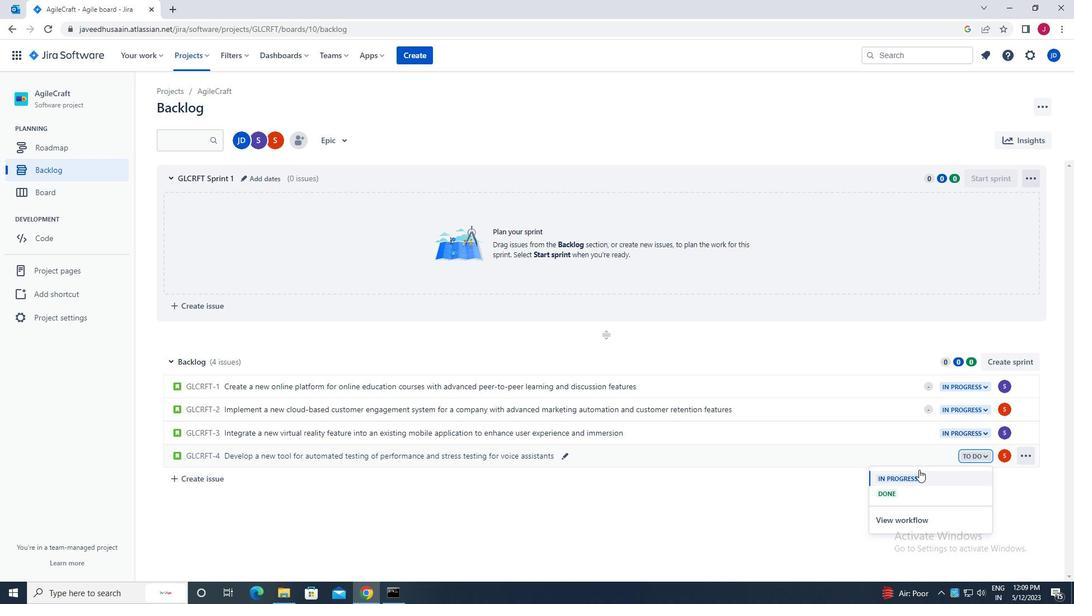 
Action: Mouse pressed left at (911, 477)
Screenshot: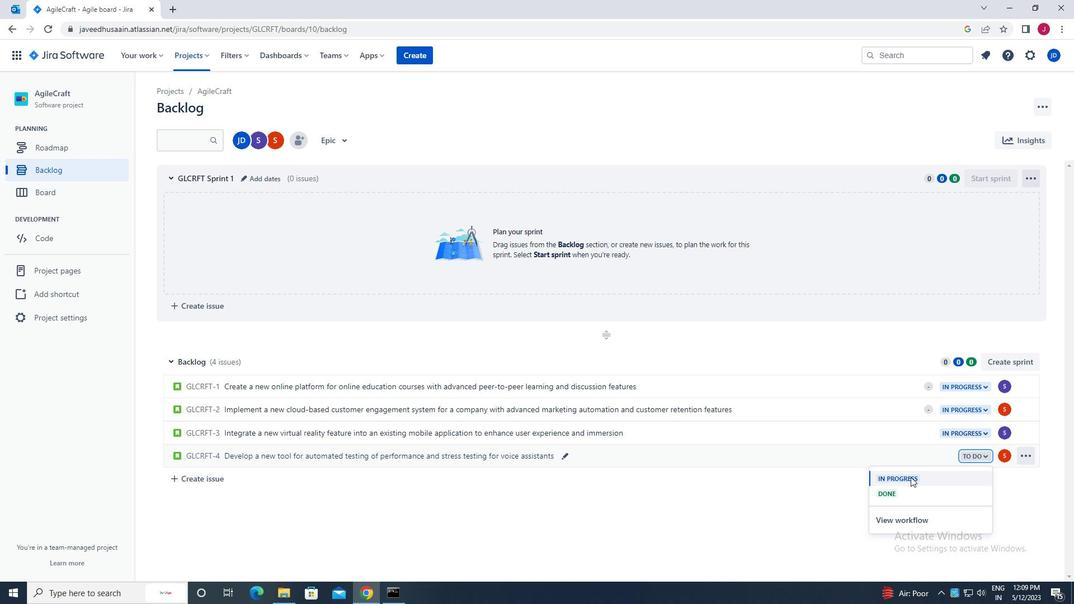 
Action: Mouse moved to (830, 502)
Screenshot: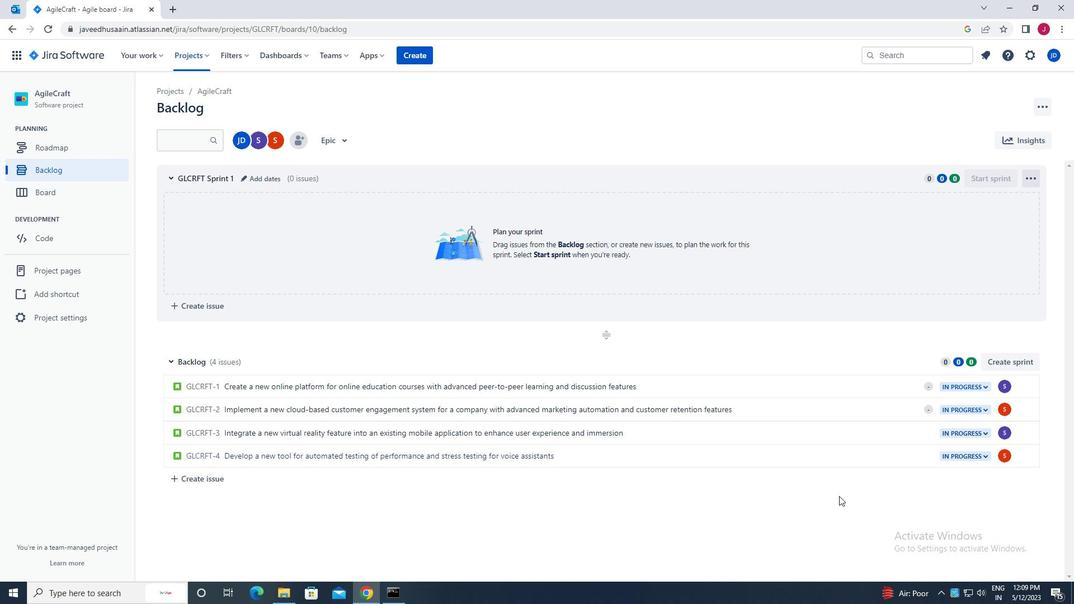 
